Task: Add a condition where "Status category Less than Closed" in unsolved tickets in your groups.
Action: Mouse moved to (109, 395)
Screenshot: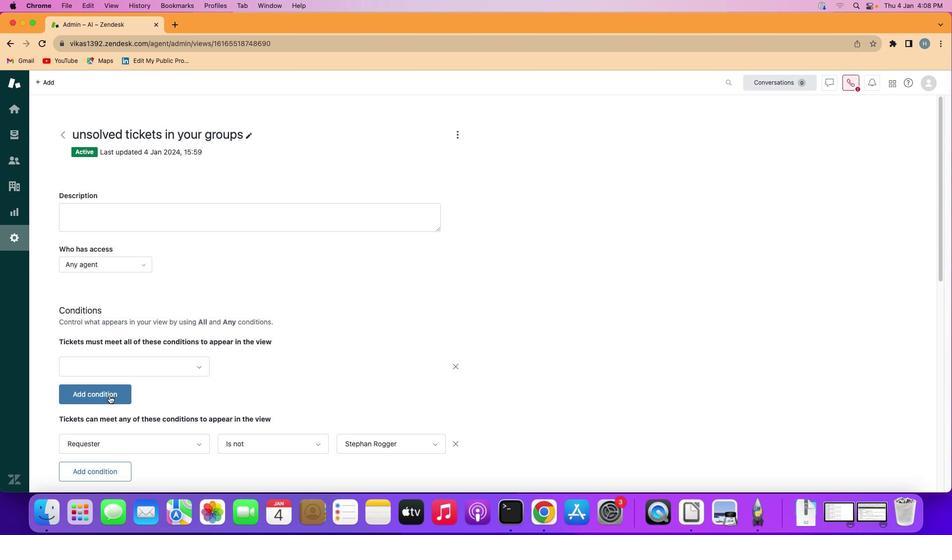 
Action: Mouse pressed left at (109, 395)
Screenshot: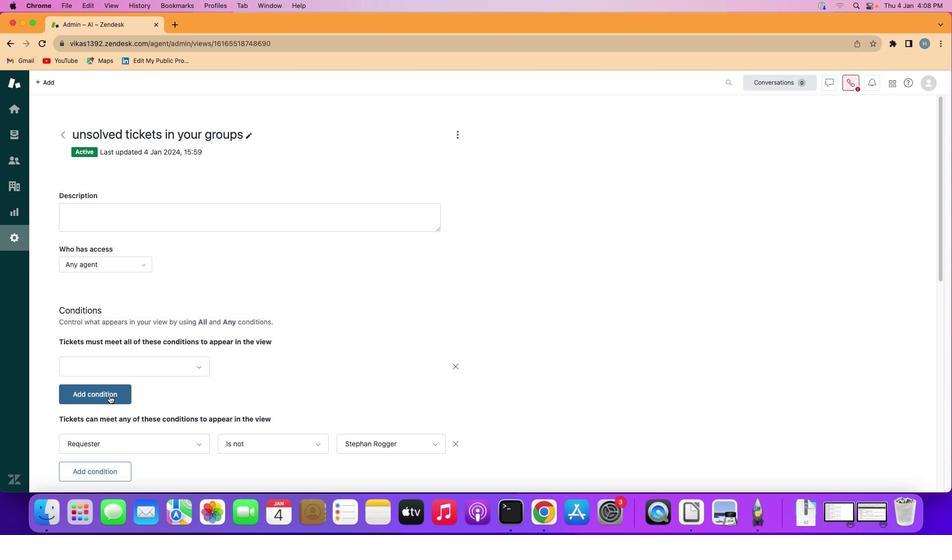 
Action: Mouse moved to (136, 396)
Screenshot: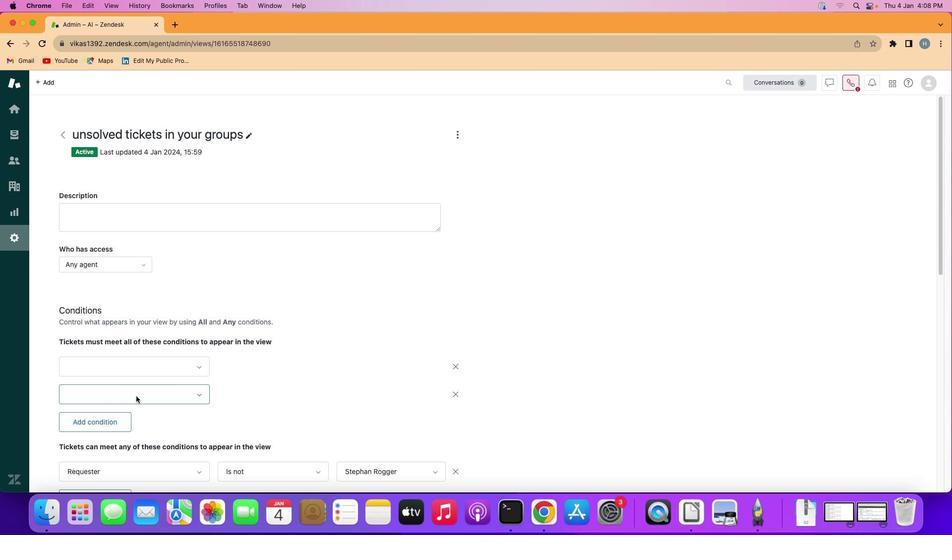 
Action: Mouse pressed left at (136, 396)
Screenshot: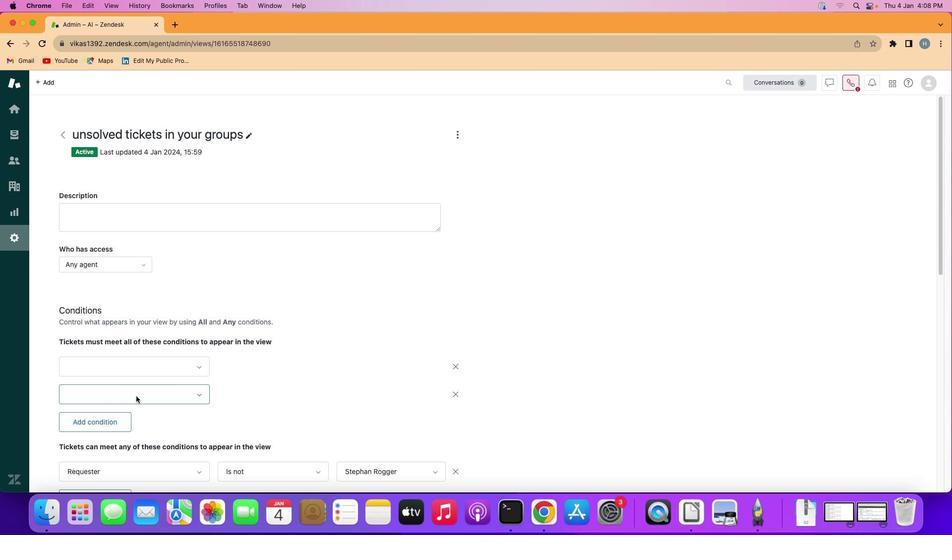 
Action: Mouse moved to (147, 220)
Screenshot: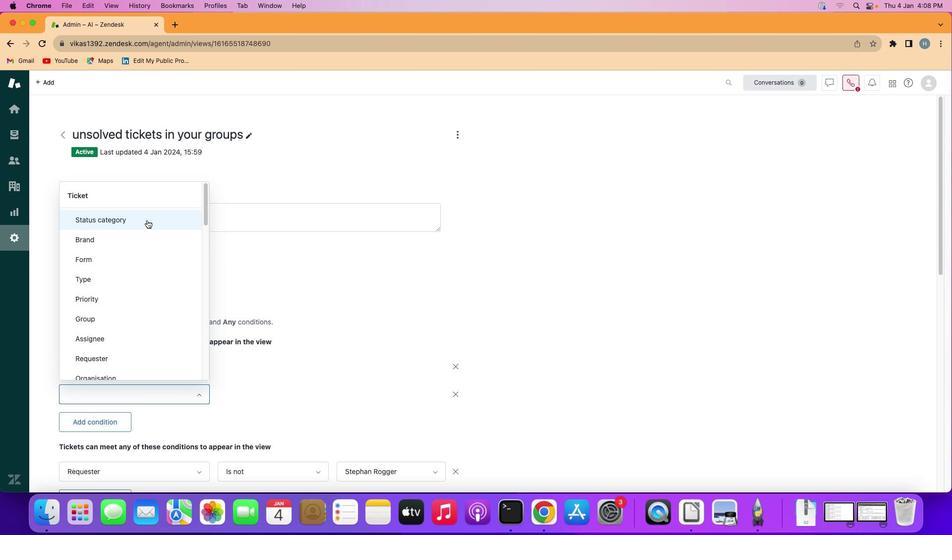 
Action: Mouse pressed left at (147, 220)
Screenshot: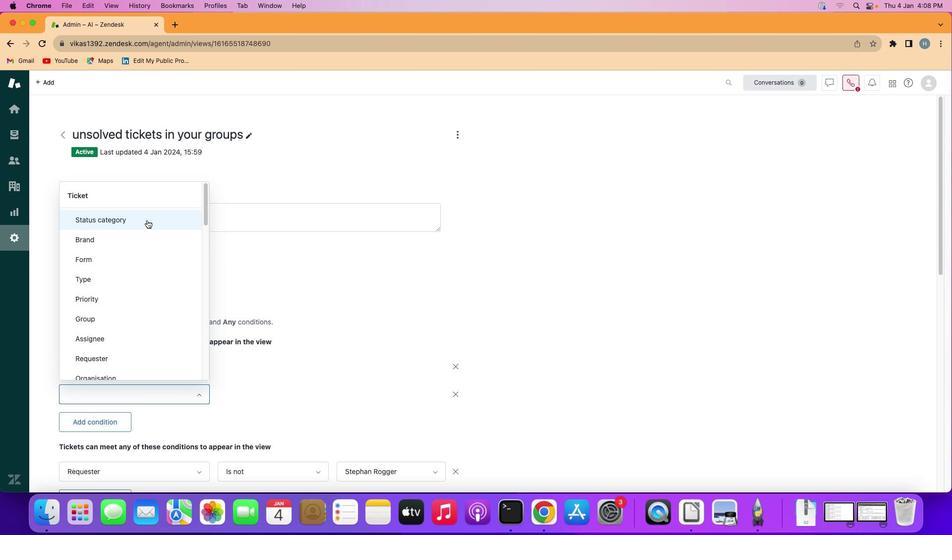 
Action: Mouse moved to (250, 393)
Screenshot: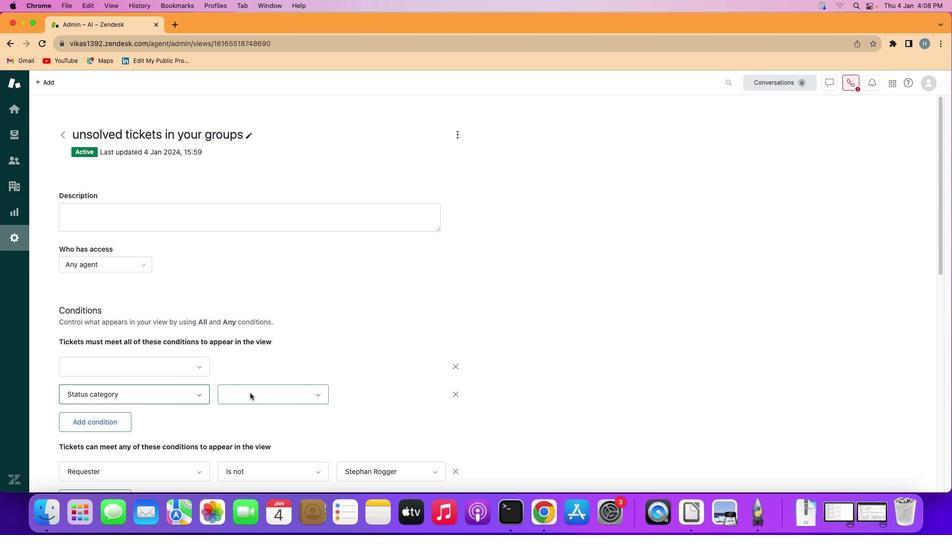 
Action: Mouse pressed left at (250, 393)
Screenshot: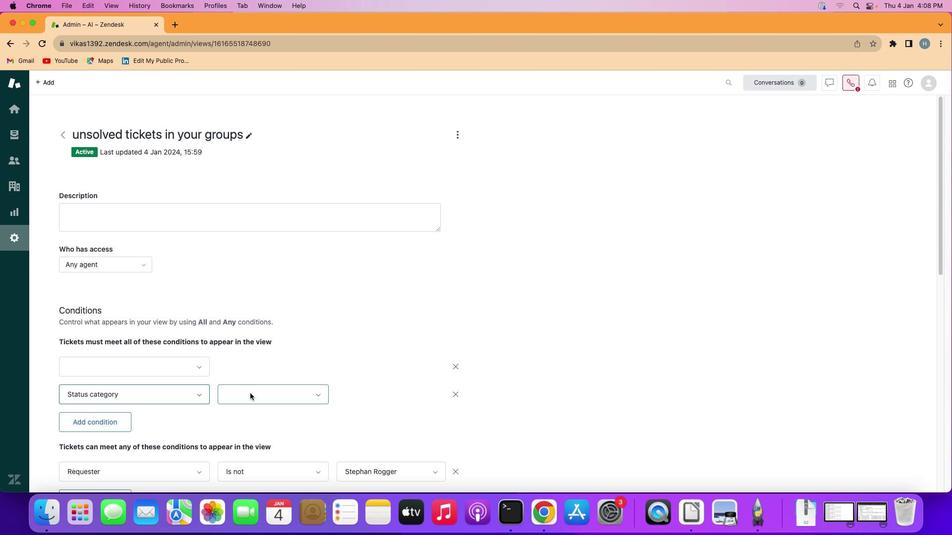 
Action: Mouse moved to (270, 341)
Screenshot: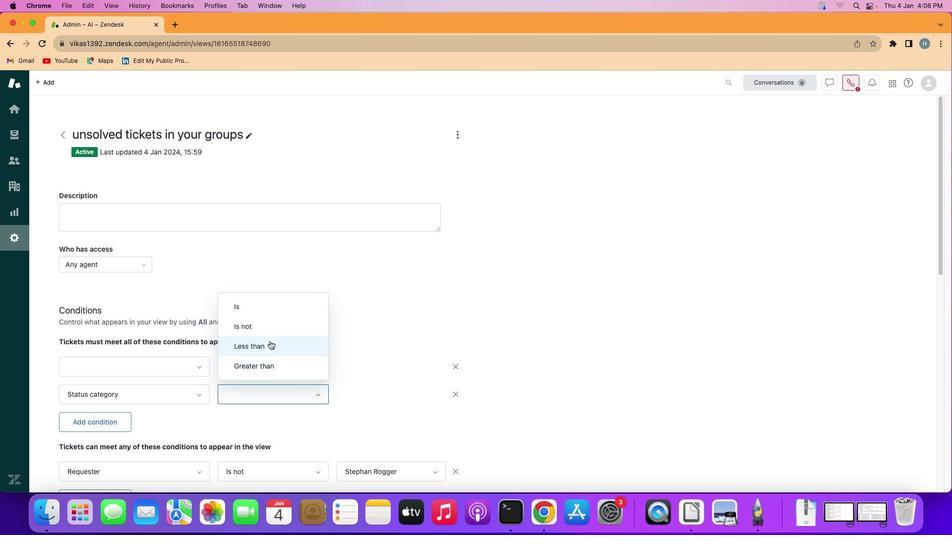 
Action: Mouse pressed left at (270, 341)
Screenshot: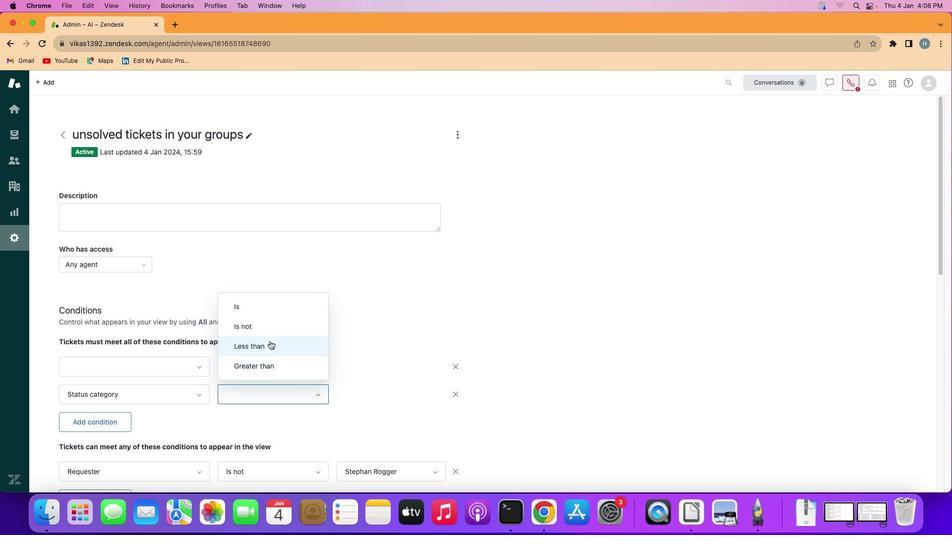 
Action: Mouse moved to (367, 389)
Screenshot: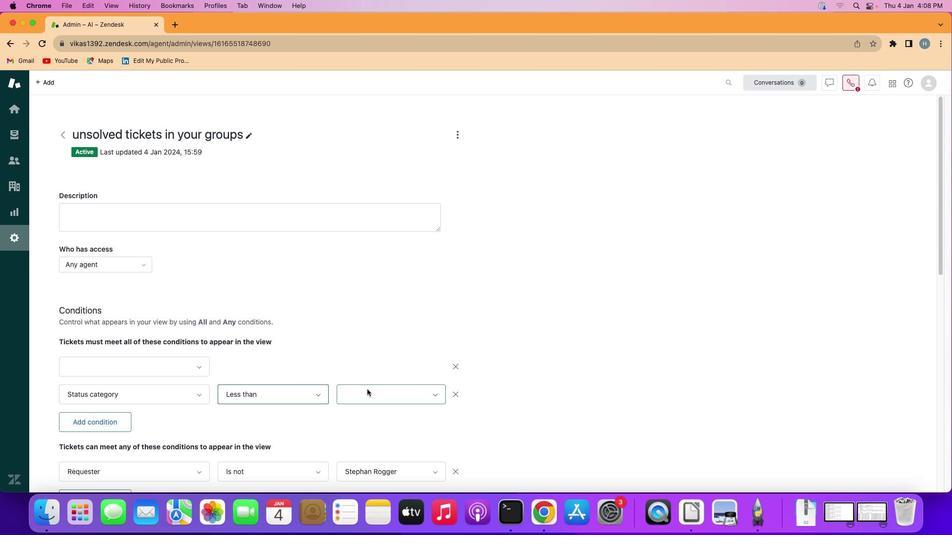 
Action: Mouse pressed left at (367, 389)
Screenshot: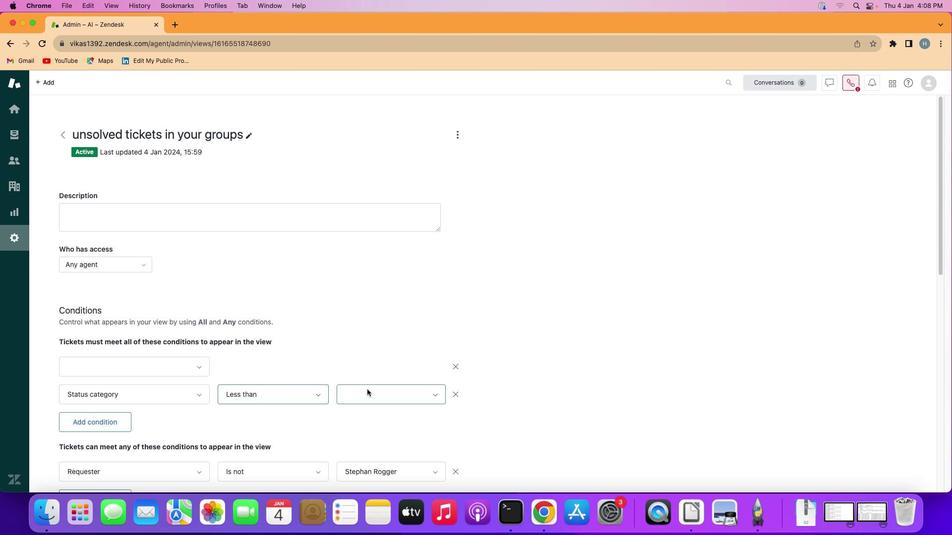 
Action: Mouse moved to (377, 369)
Screenshot: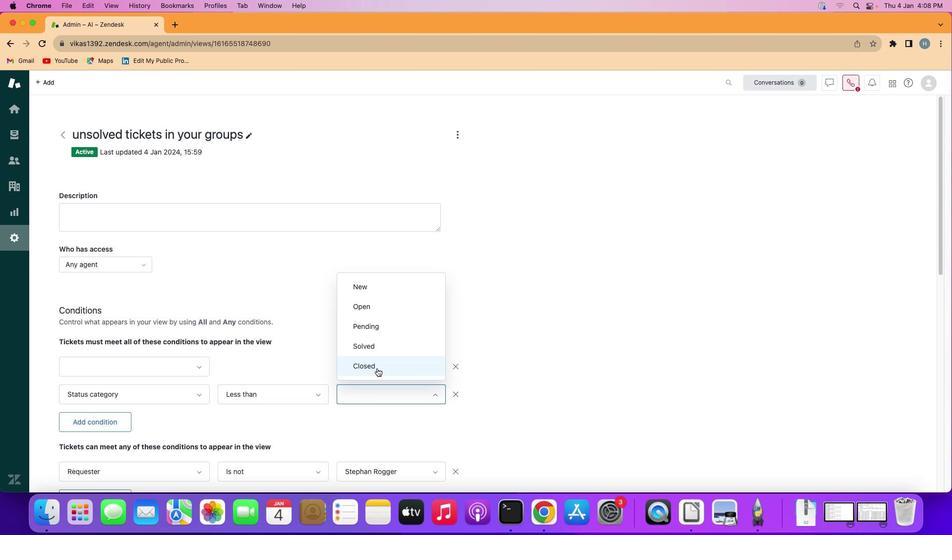 
Action: Mouse pressed left at (377, 369)
Screenshot: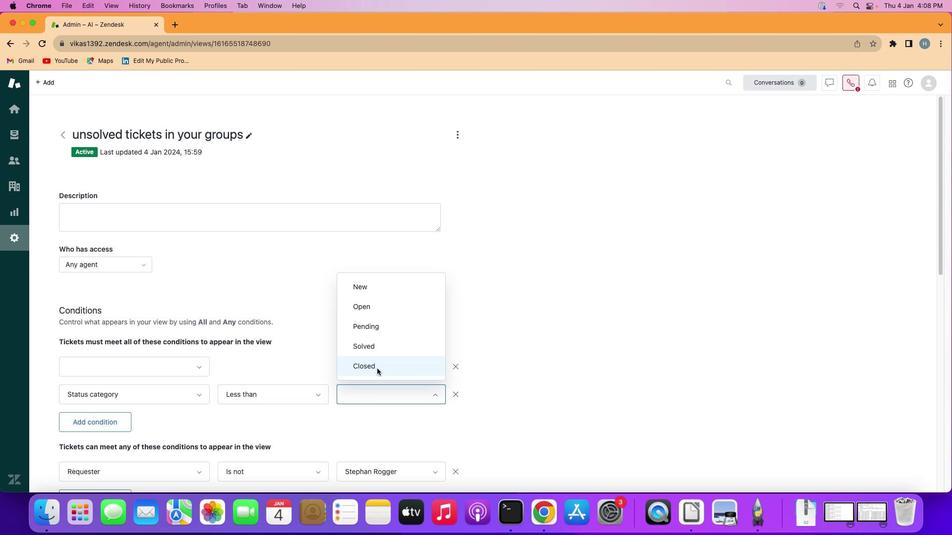 
Action: Mouse moved to (498, 413)
Screenshot: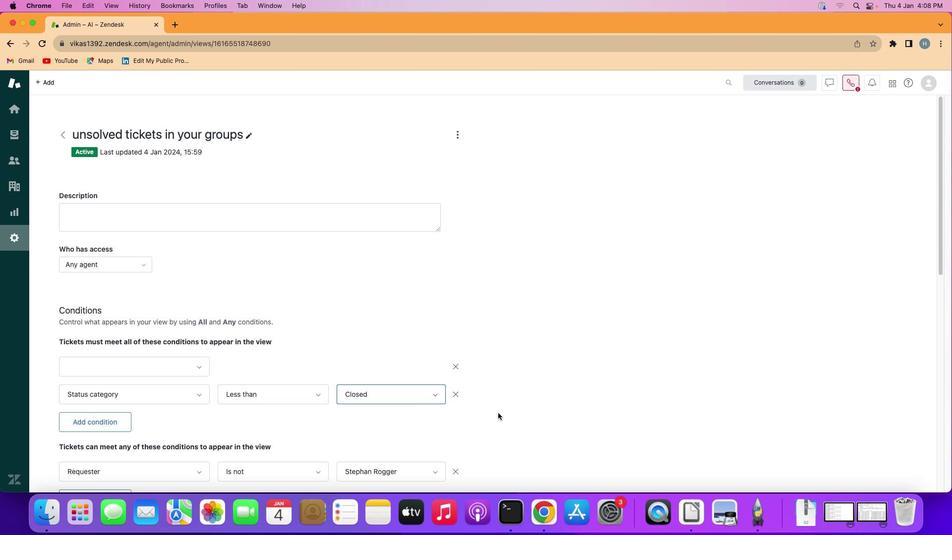 
